Task: Look for products with Acai flavor.
Action: Mouse pressed left at (22, 96)
Screenshot: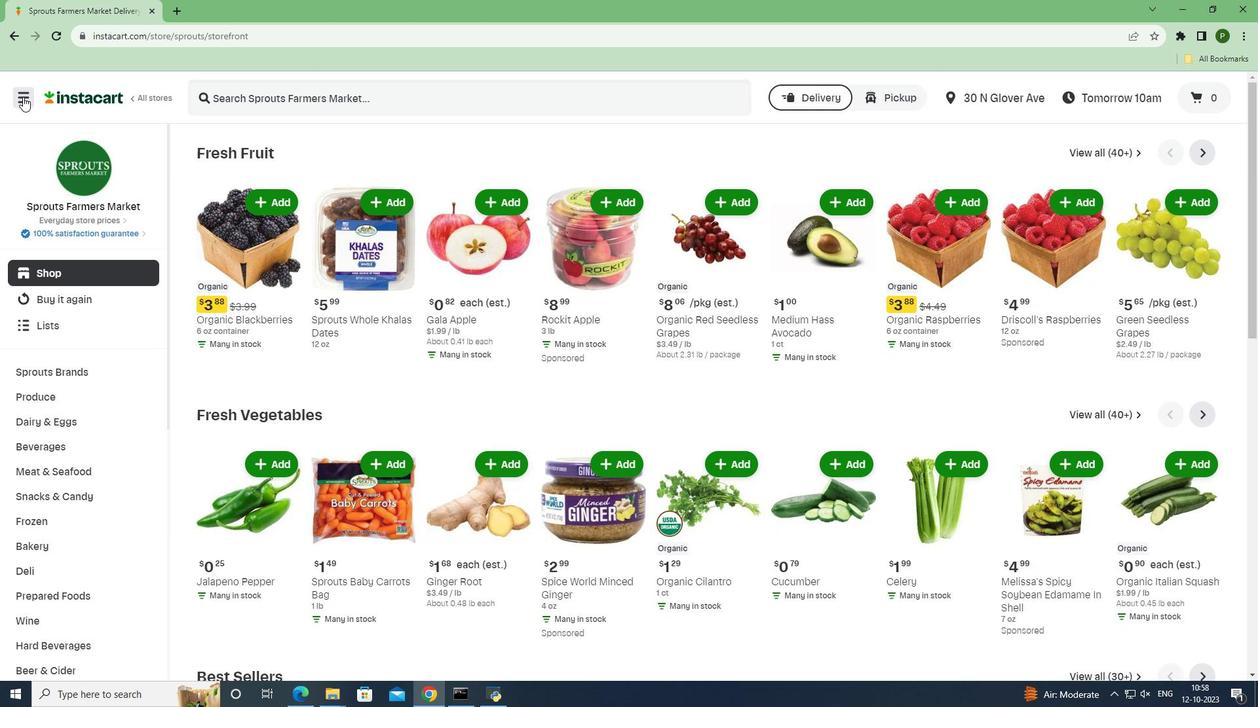 
Action: Mouse moved to (55, 348)
Screenshot: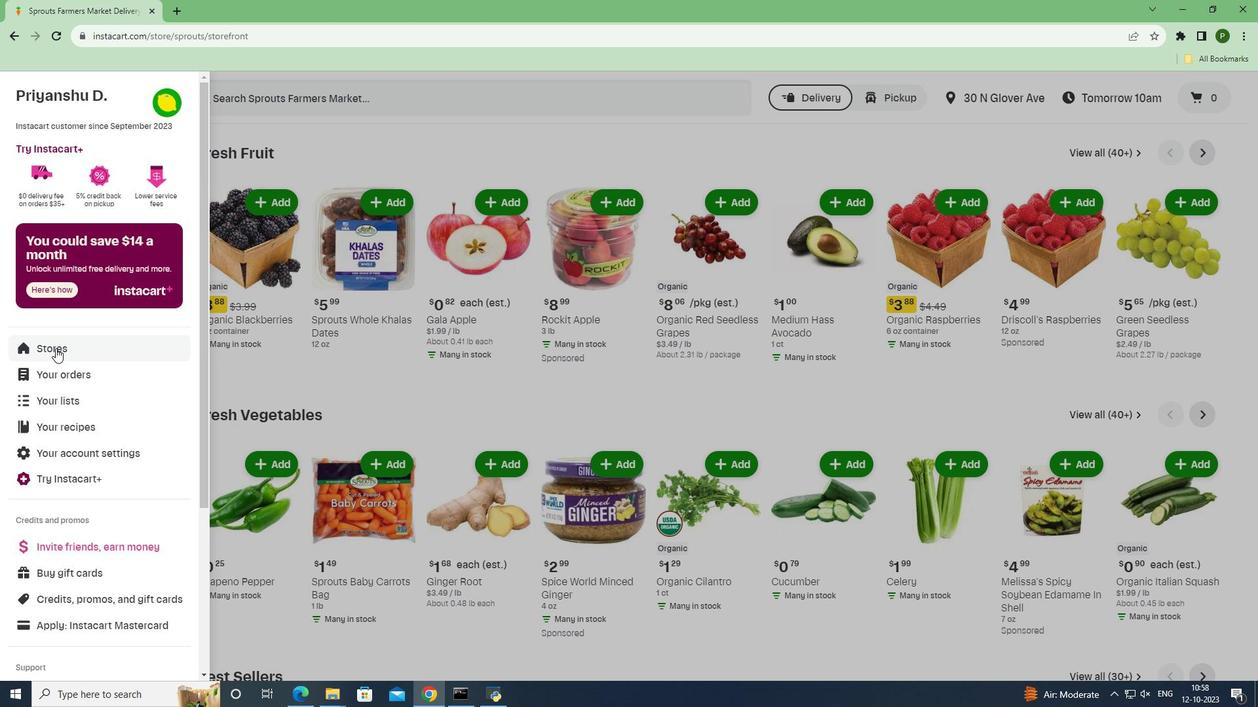 
Action: Mouse pressed left at (55, 348)
Screenshot: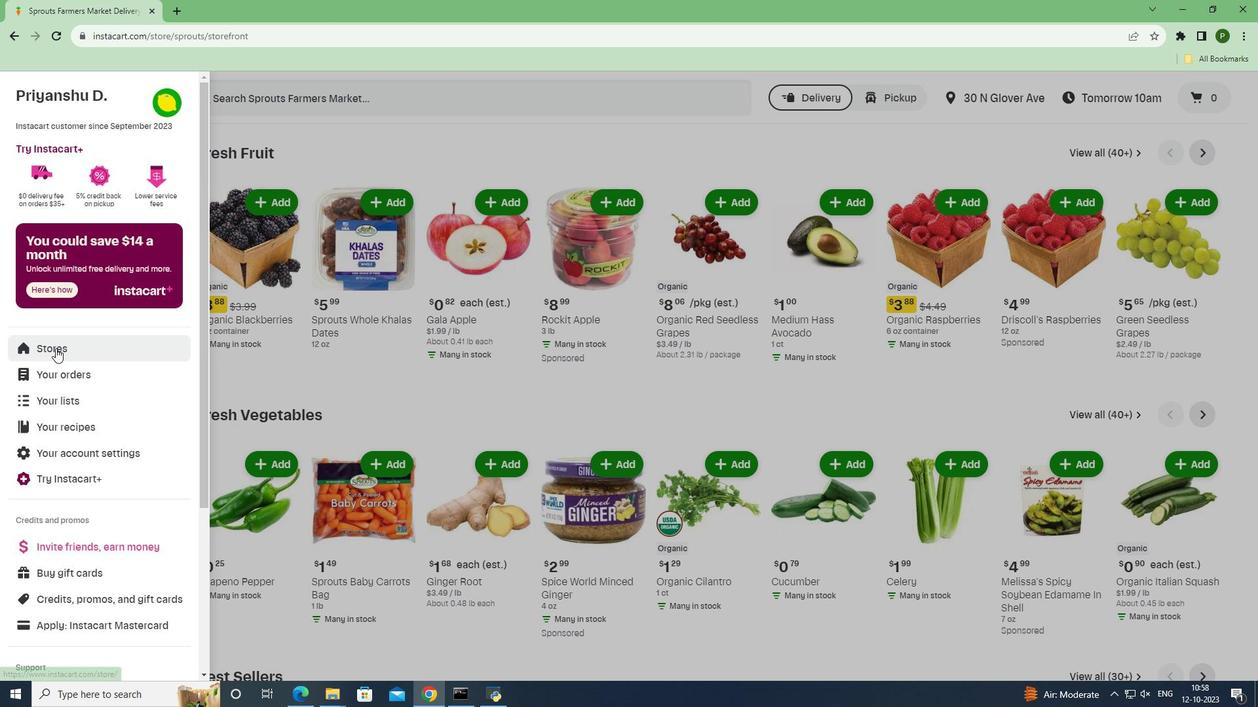 
Action: Mouse moved to (291, 150)
Screenshot: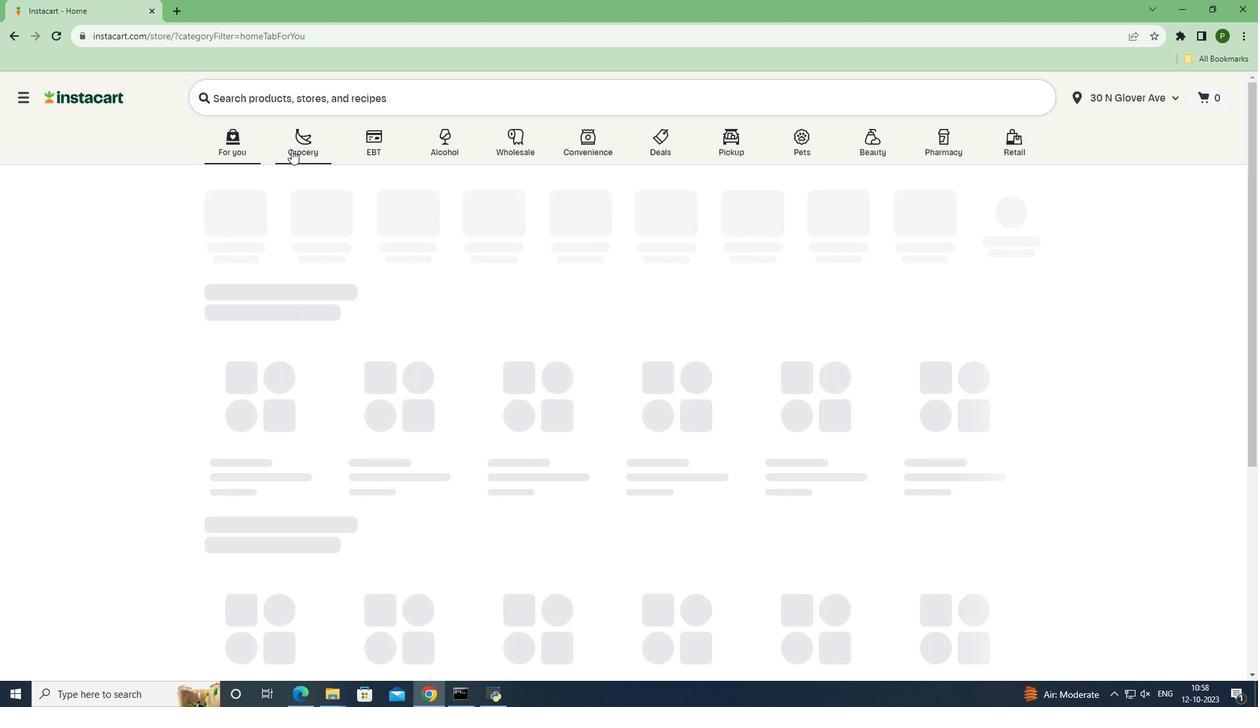 
Action: Mouse pressed left at (291, 150)
Screenshot: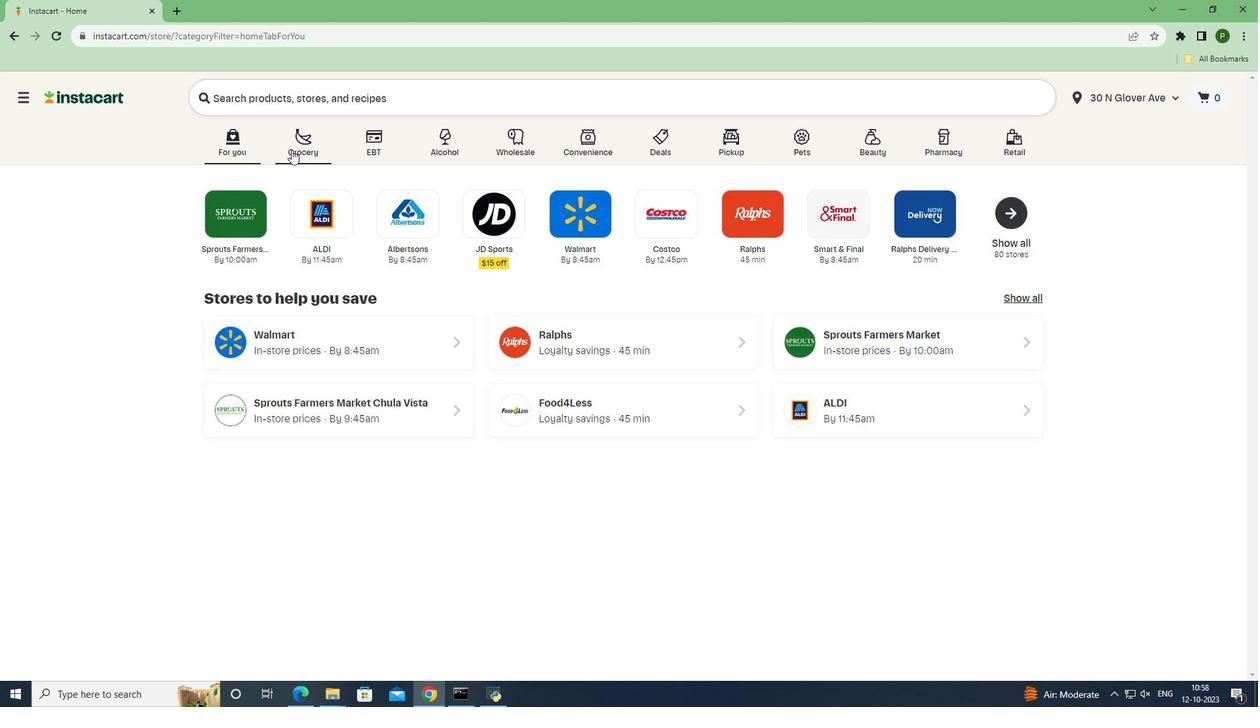 
Action: Mouse moved to (532, 309)
Screenshot: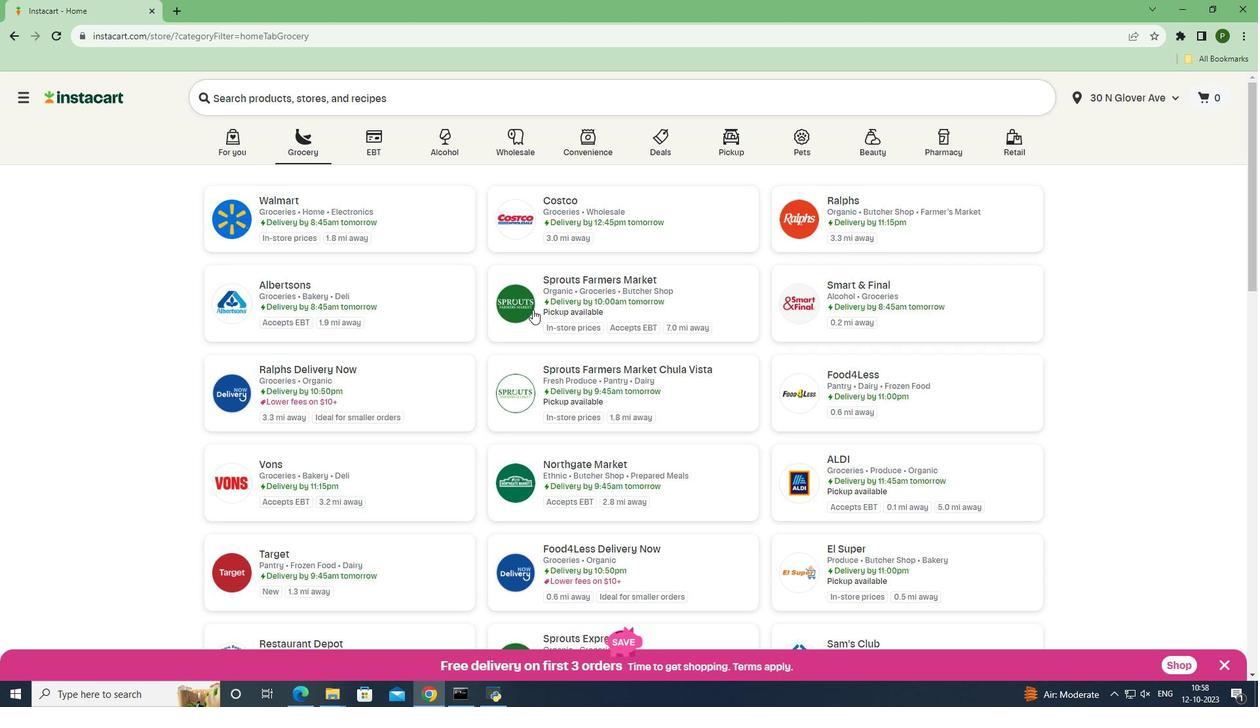 
Action: Mouse pressed left at (532, 309)
Screenshot: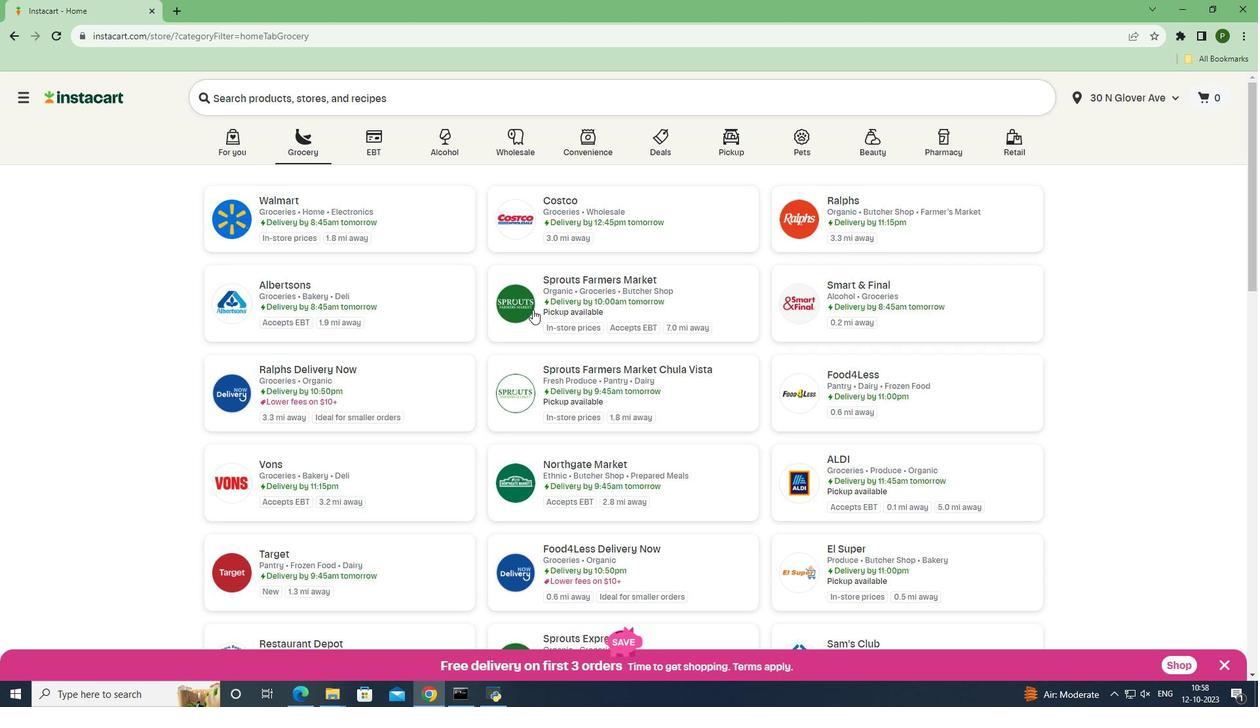 
Action: Mouse moved to (73, 444)
Screenshot: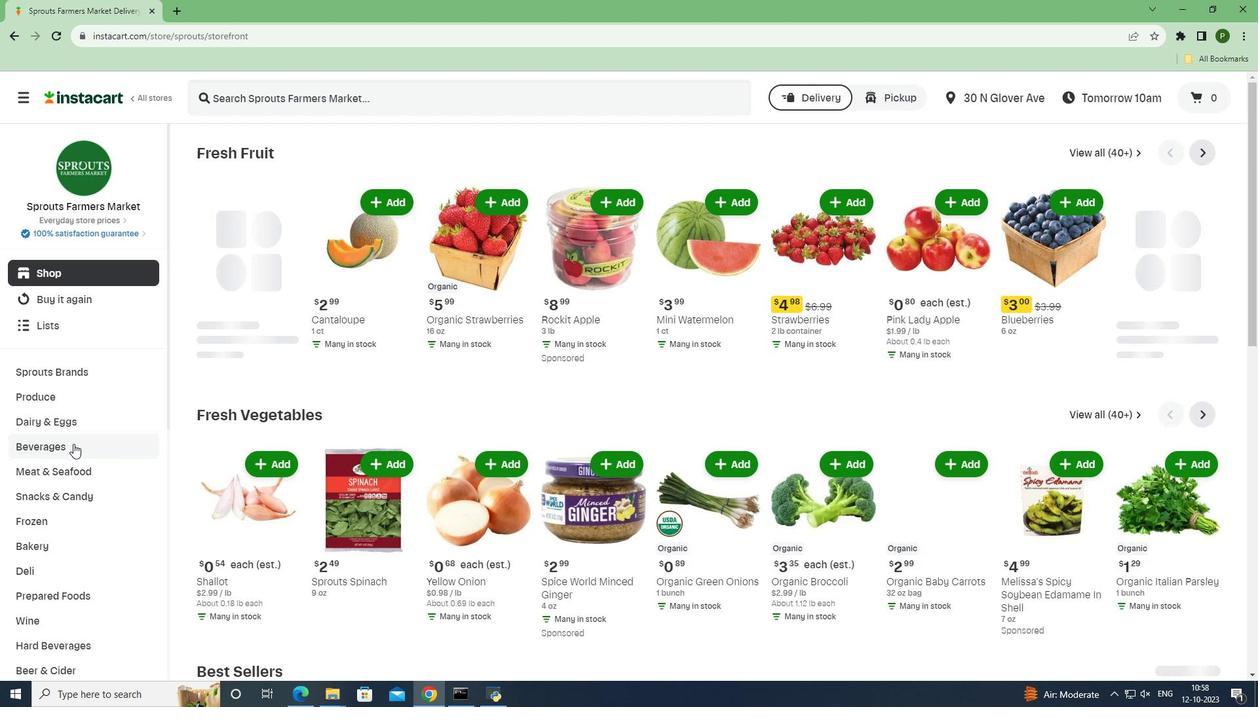 
Action: Mouse pressed left at (73, 444)
Screenshot: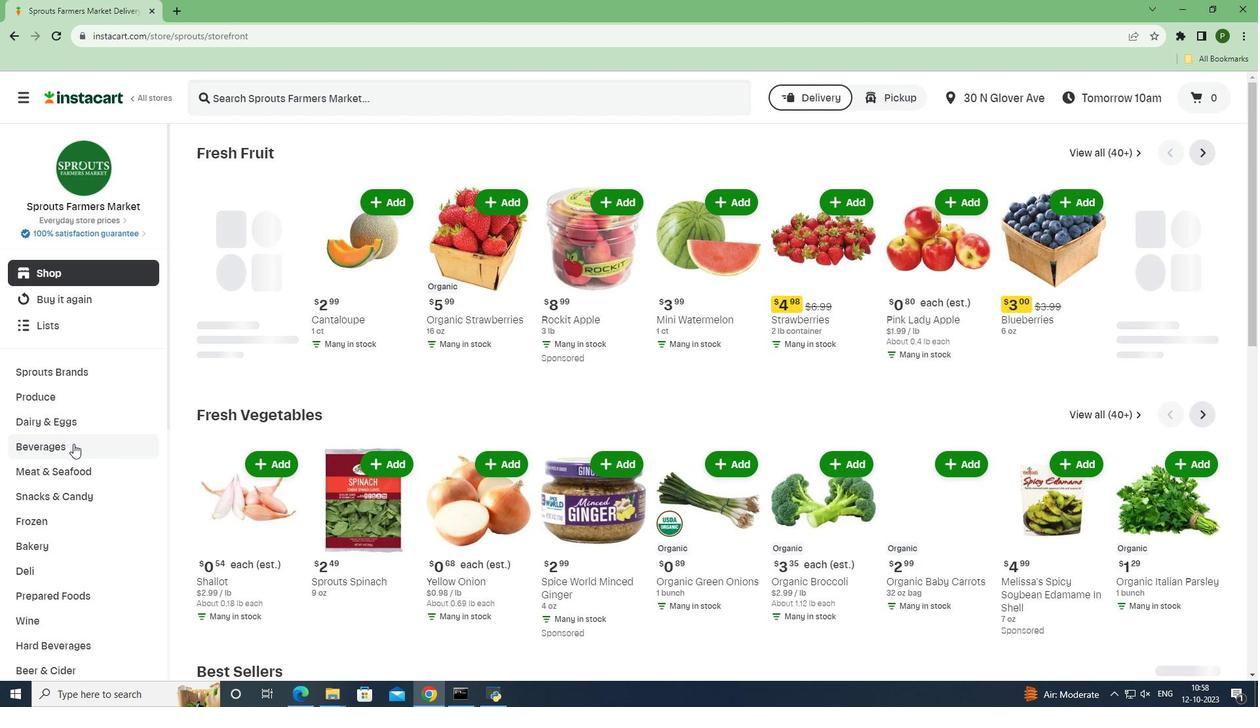 
Action: Mouse moved to (558, 178)
Screenshot: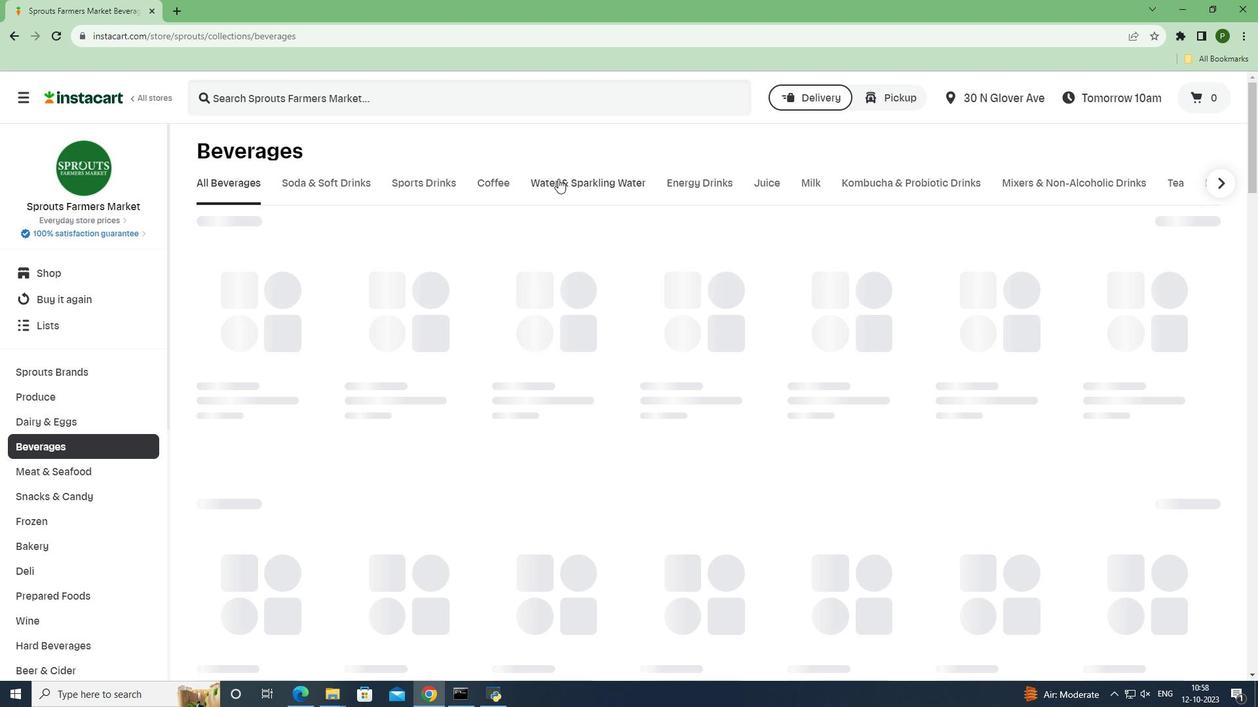
Action: Mouse pressed left at (558, 178)
Screenshot: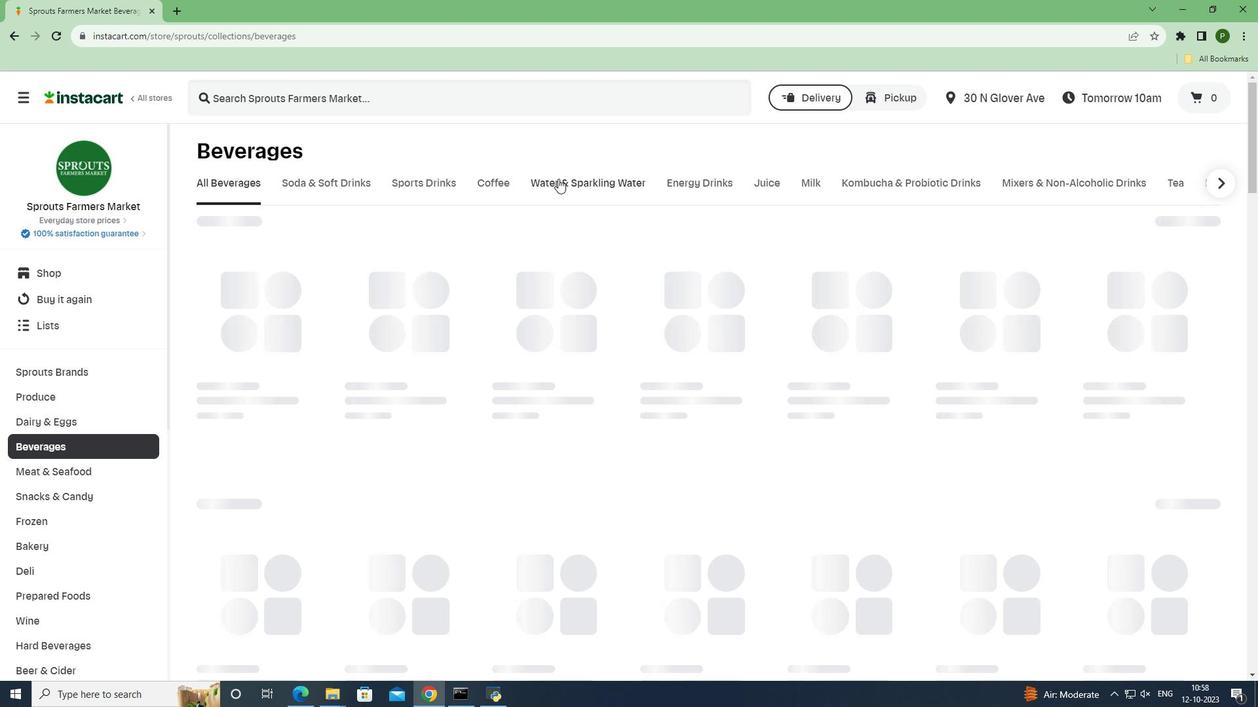 
Action: Mouse moved to (243, 292)
Screenshot: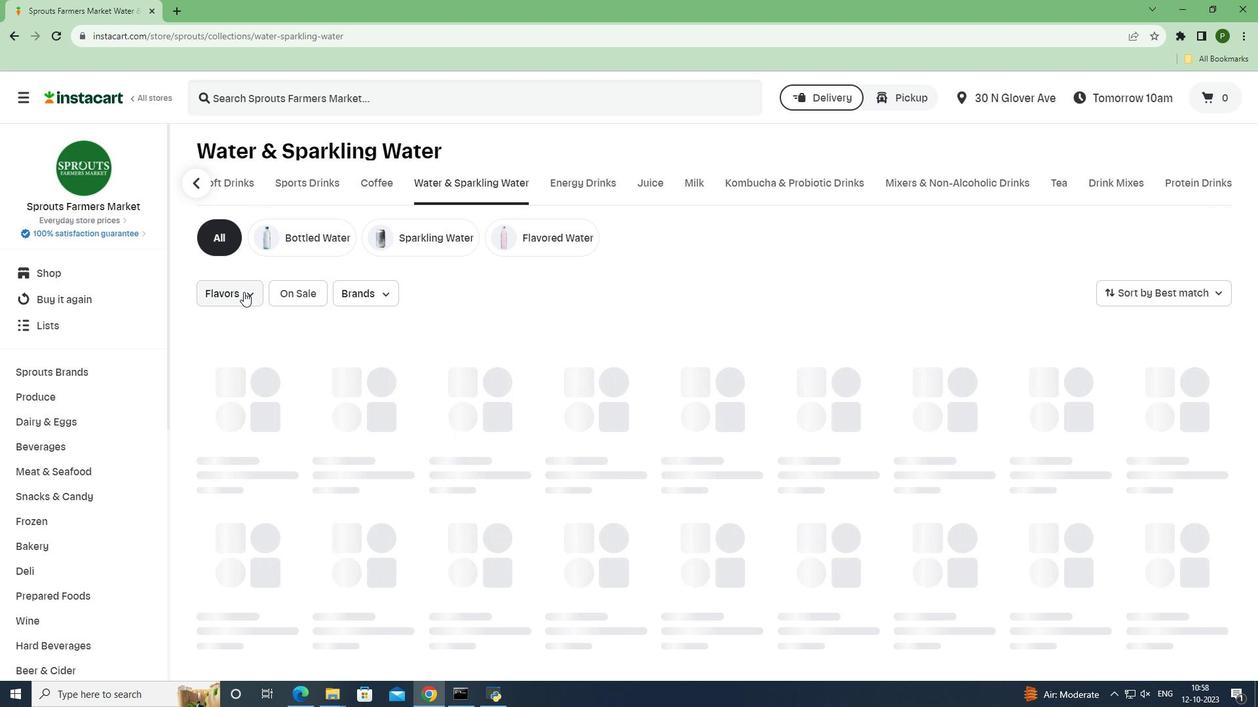 
Action: Mouse pressed left at (243, 292)
Screenshot: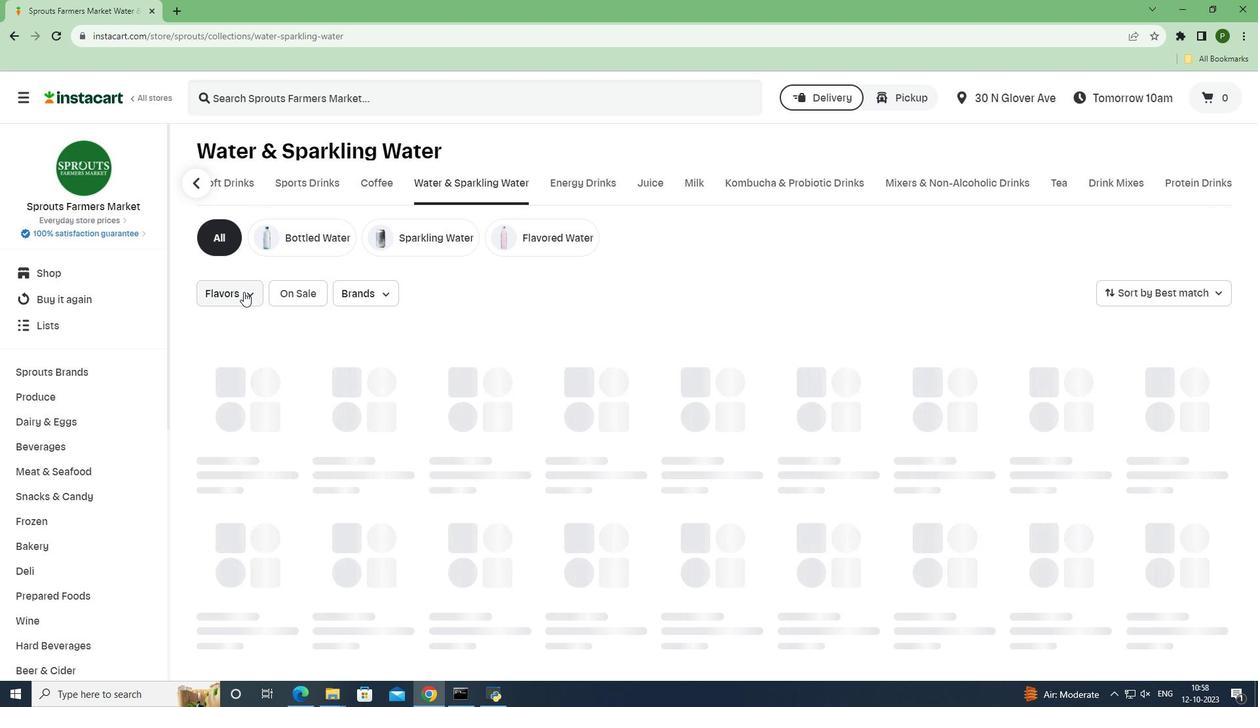 
Action: Mouse moved to (267, 405)
Screenshot: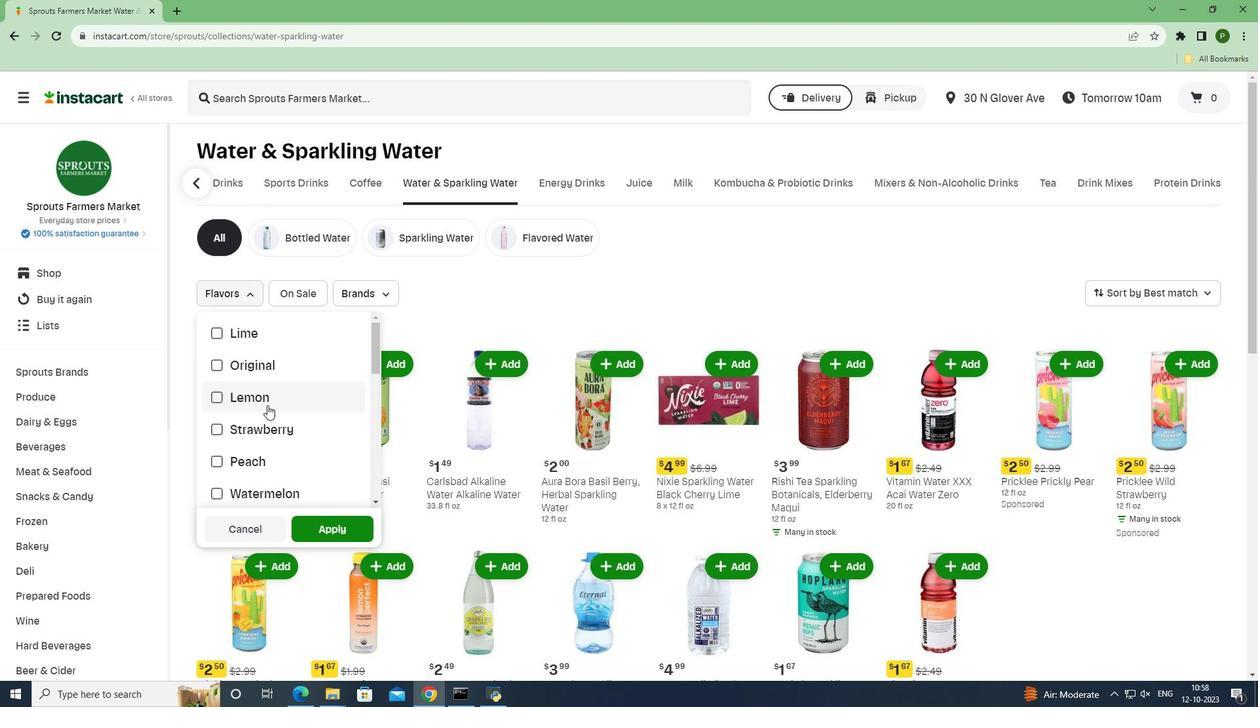 
Action: Mouse scrolled (267, 404) with delta (0, 0)
Screenshot: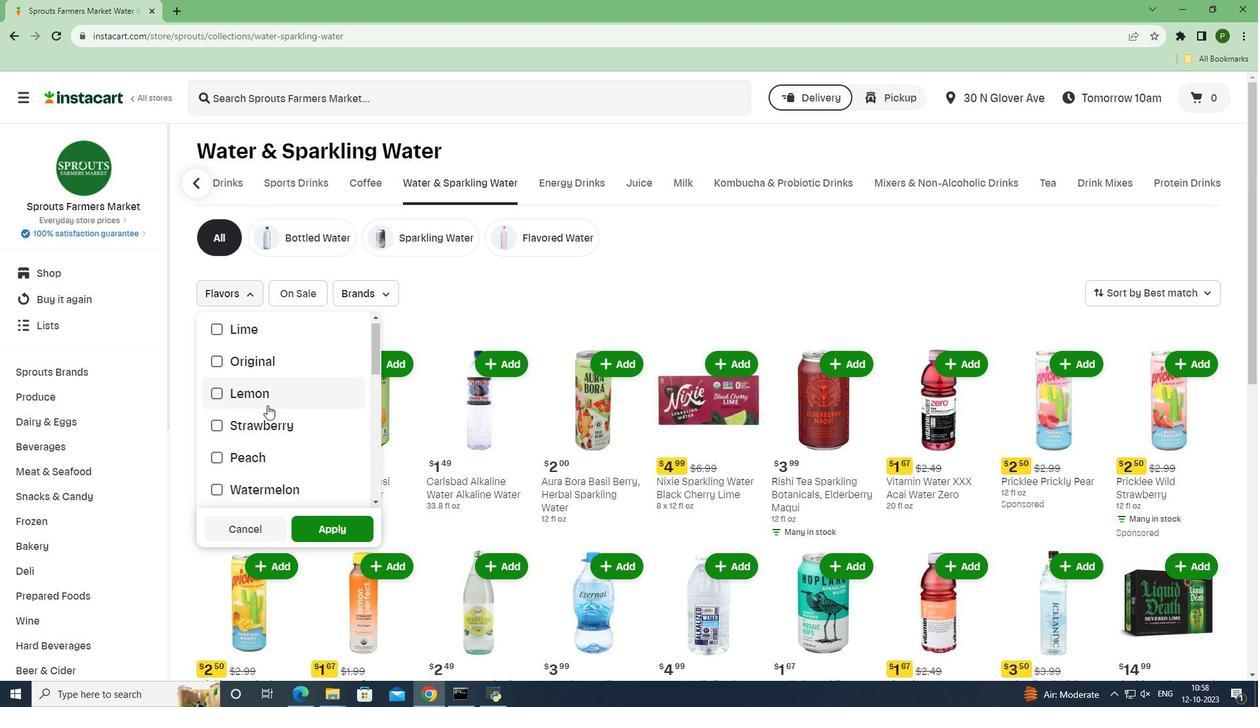 
Action: Mouse scrolled (267, 404) with delta (0, 0)
Screenshot: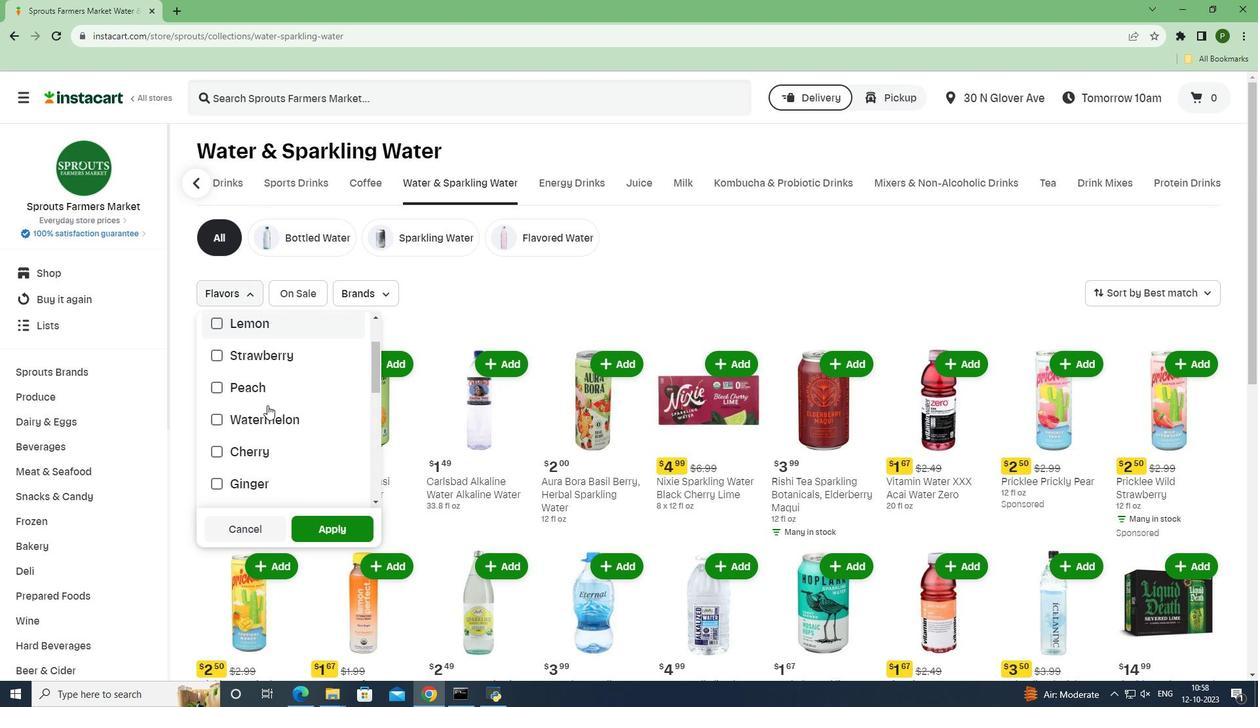 
Action: Mouse scrolled (267, 404) with delta (0, 0)
Screenshot: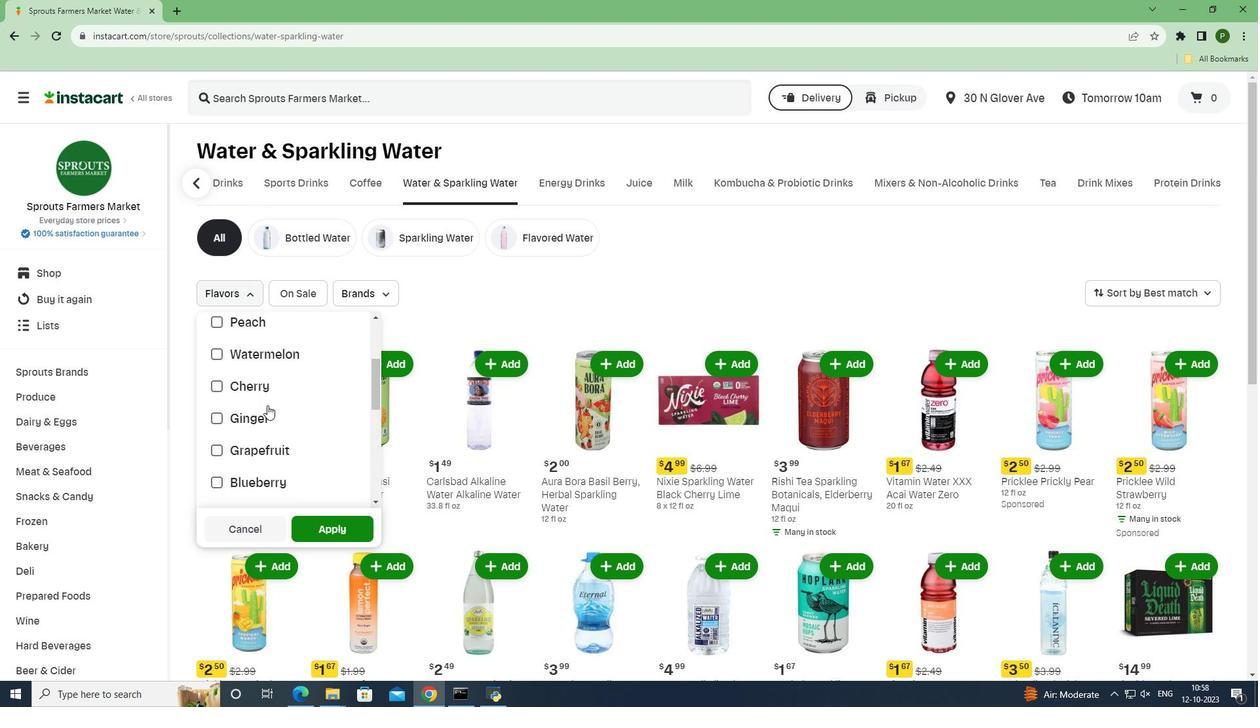 
Action: Mouse scrolled (267, 404) with delta (0, 0)
Screenshot: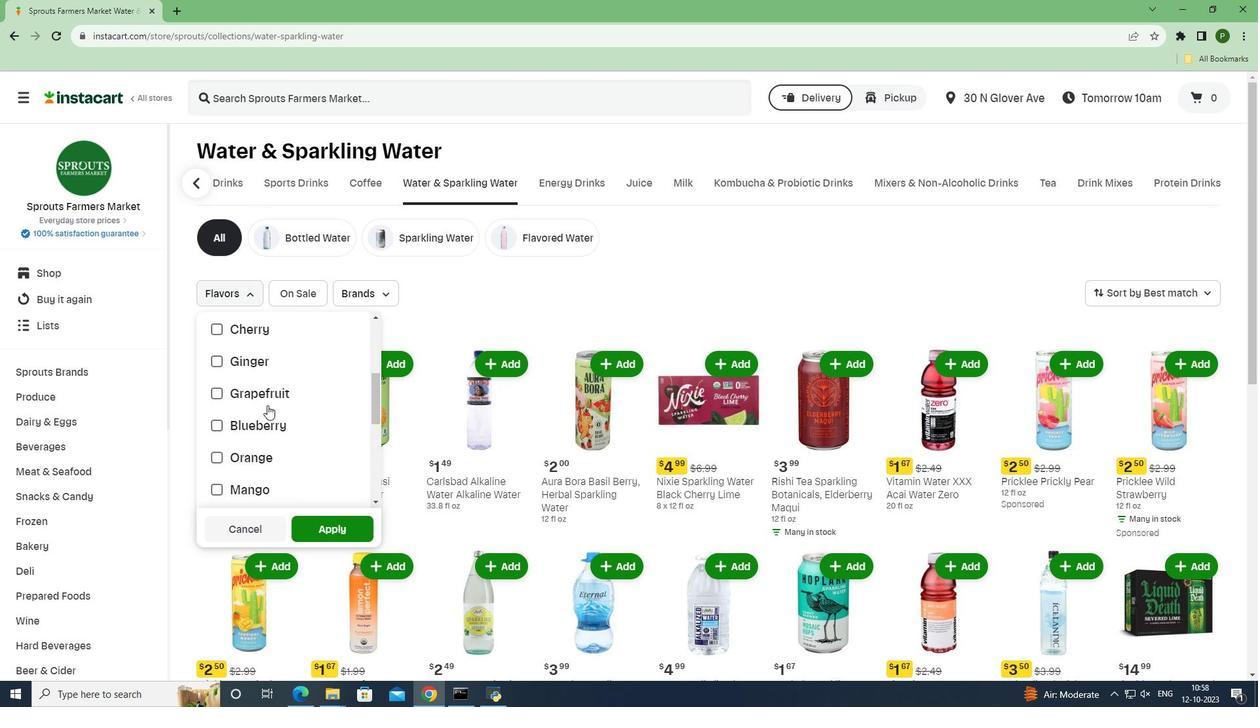 
Action: Mouse scrolled (267, 404) with delta (0, 0)
Screenshot: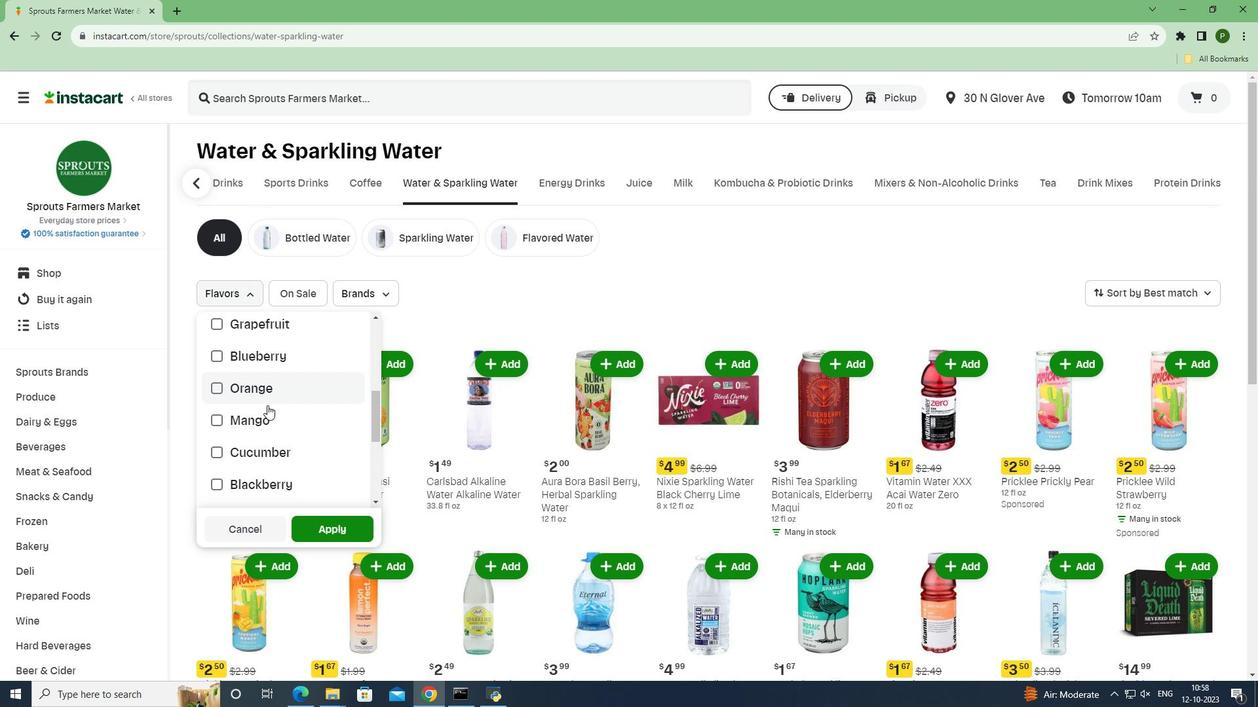 
Action: Mouse scrolled (267, 404) with delta (0, 0)
Screenshot: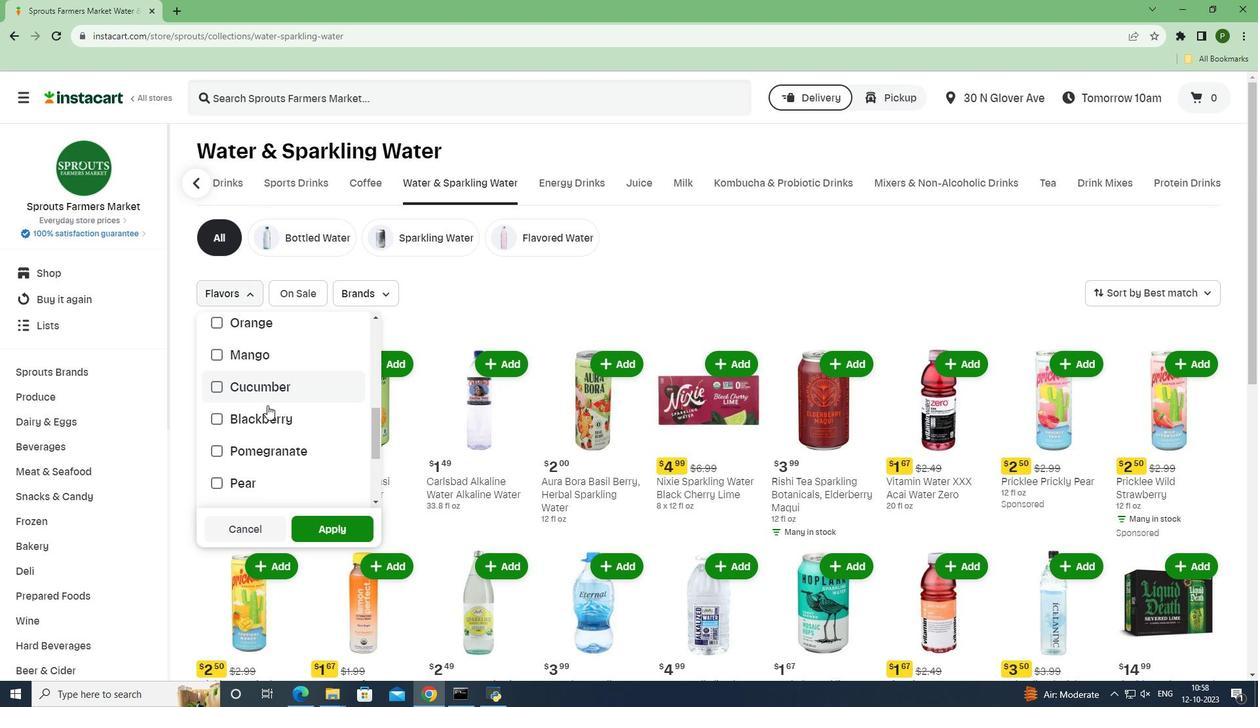 
Action: Mouse scrolled (267, 404) with delta (0, 0)
Screenshot: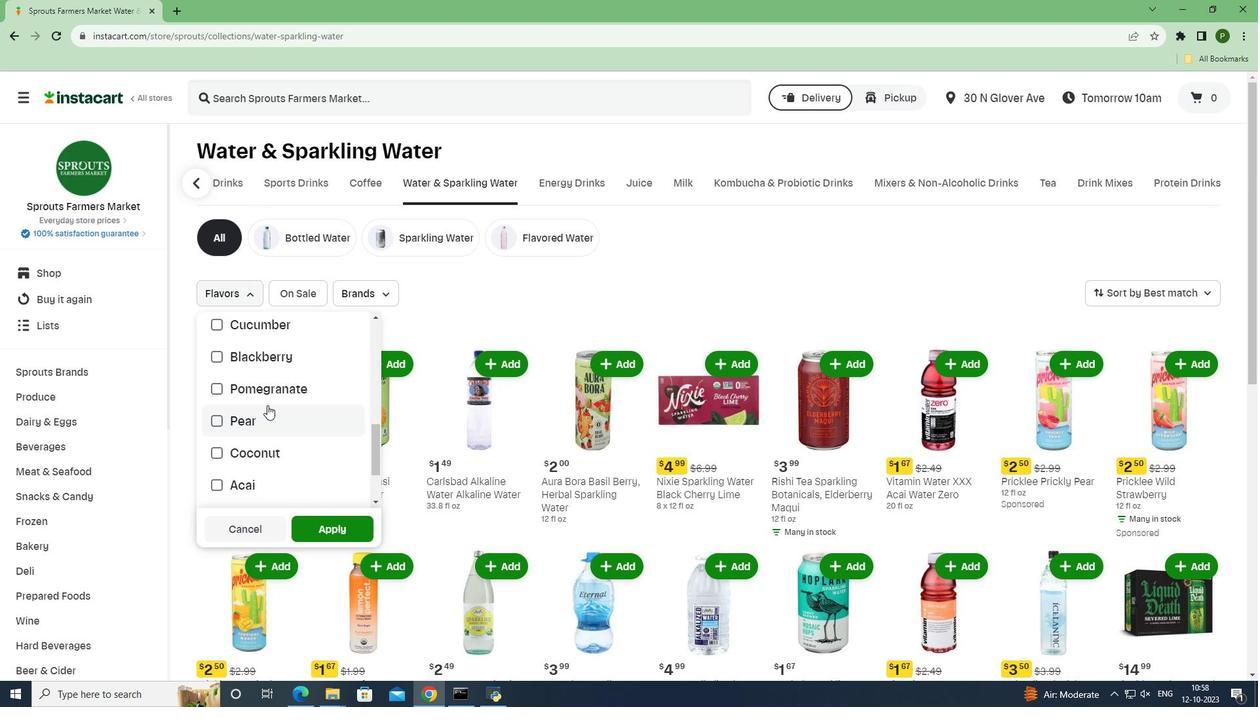 
Action: Mouse moved to (263, 416)
Screenshot: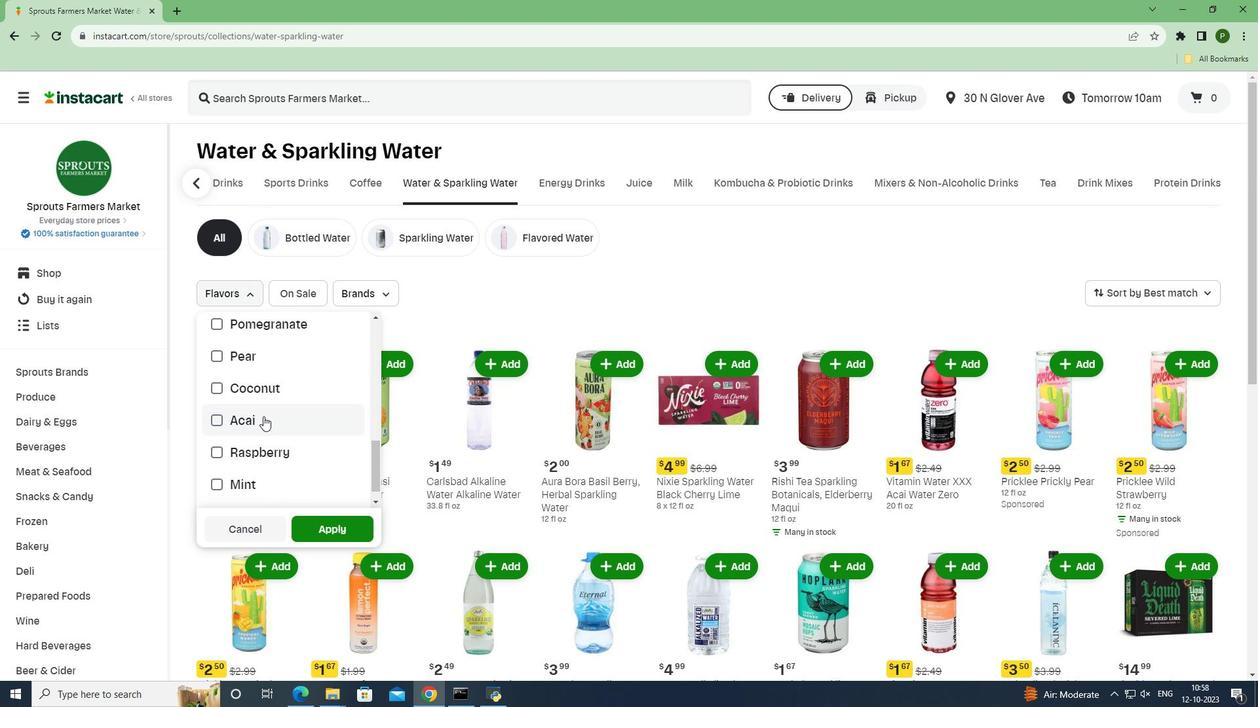 
Action: Mouse pressed left at (263, 416)
Screenshot: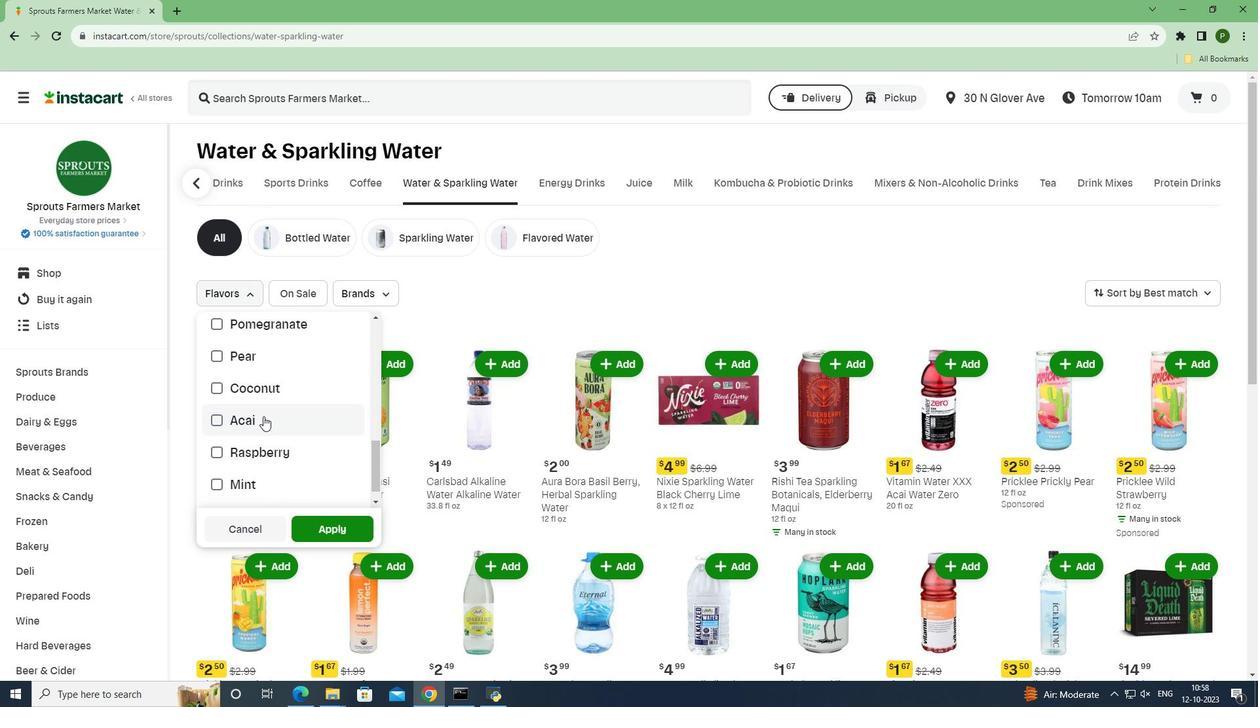 
Action: Mouse moved to (328, 525)
Screenshot: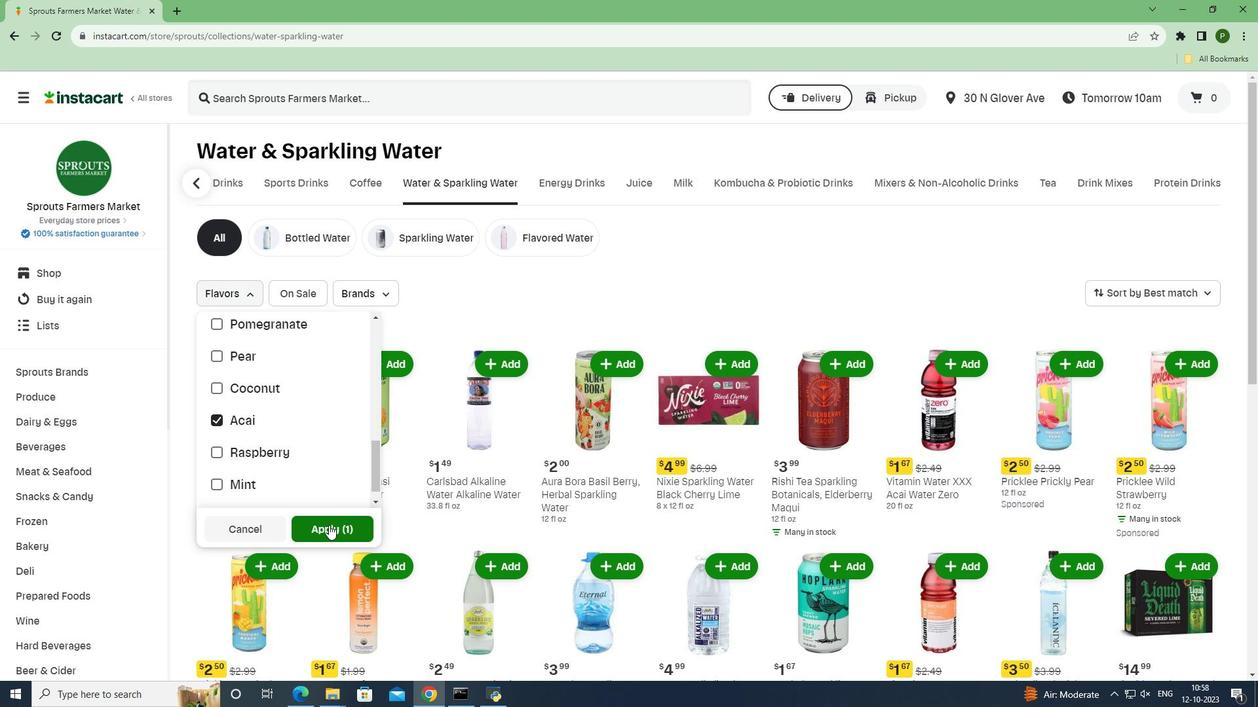 
Action: Mouse pressed left at (328, 525)
Screenshot: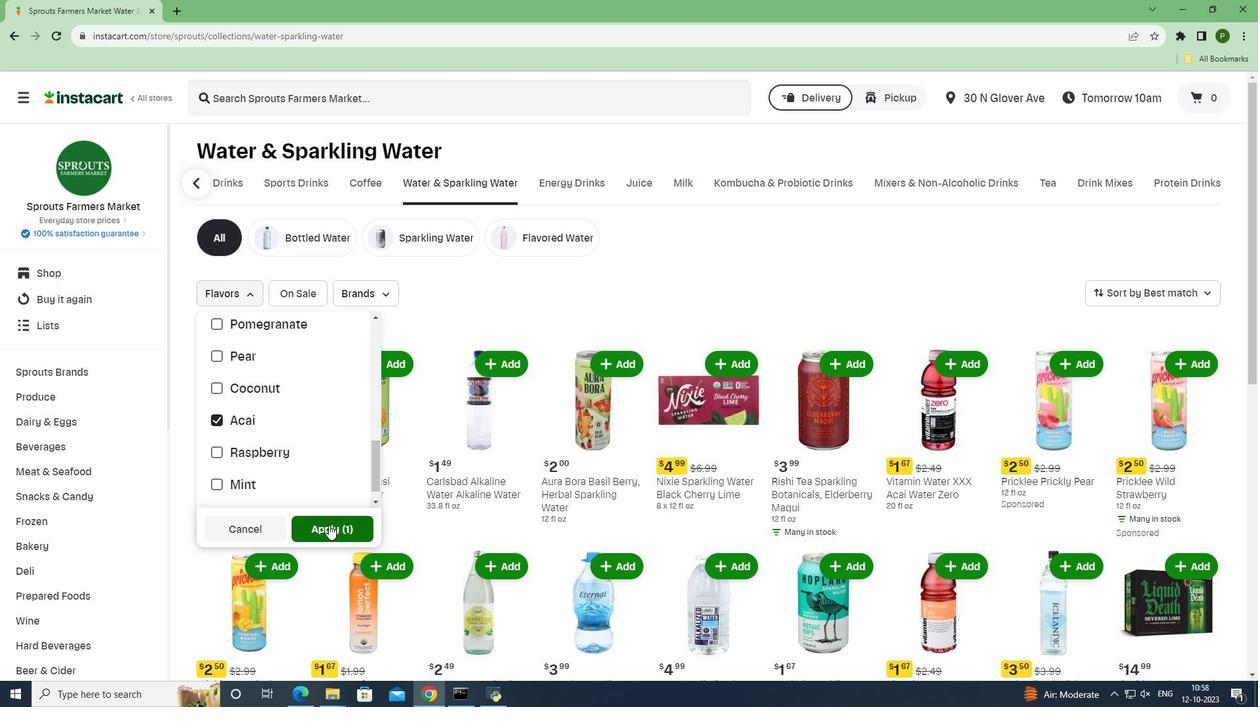 
Action: Mouse moved to (515, 560)
Screenshot: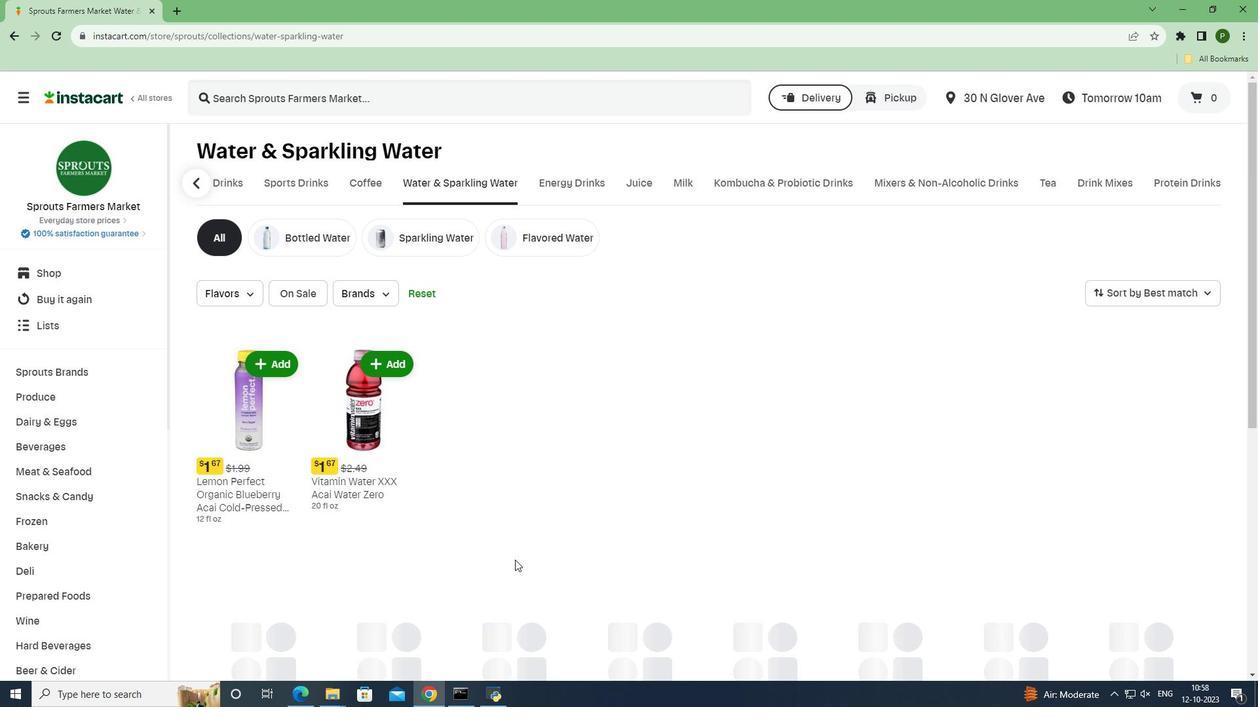 
